 Task: Customize the duration of the meeting "Feedback Session" to 45 minutes.
Action: Mouse pressed left at (457, 361)
Screenshot: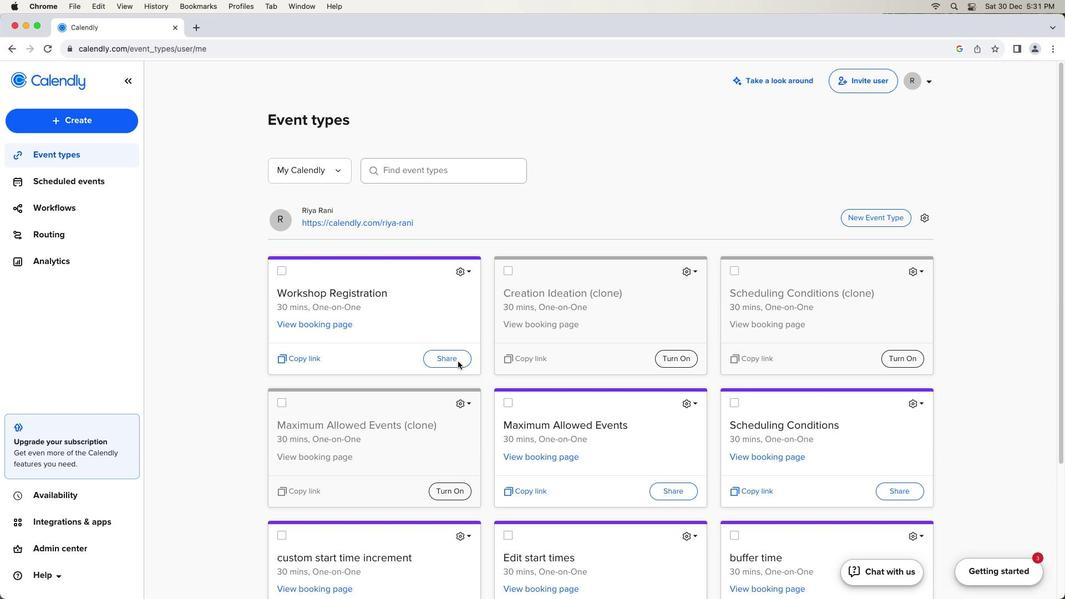 
Action: Mouse pressed left at (457, 361)
Screenshot: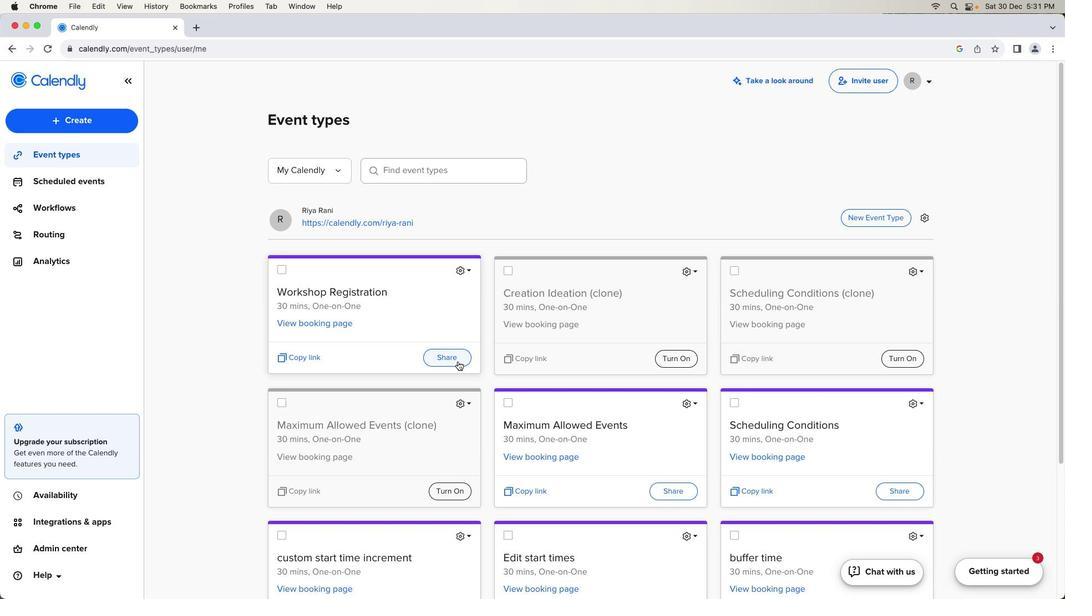
Action: Mouse moved to (648, 341)
Screenshot: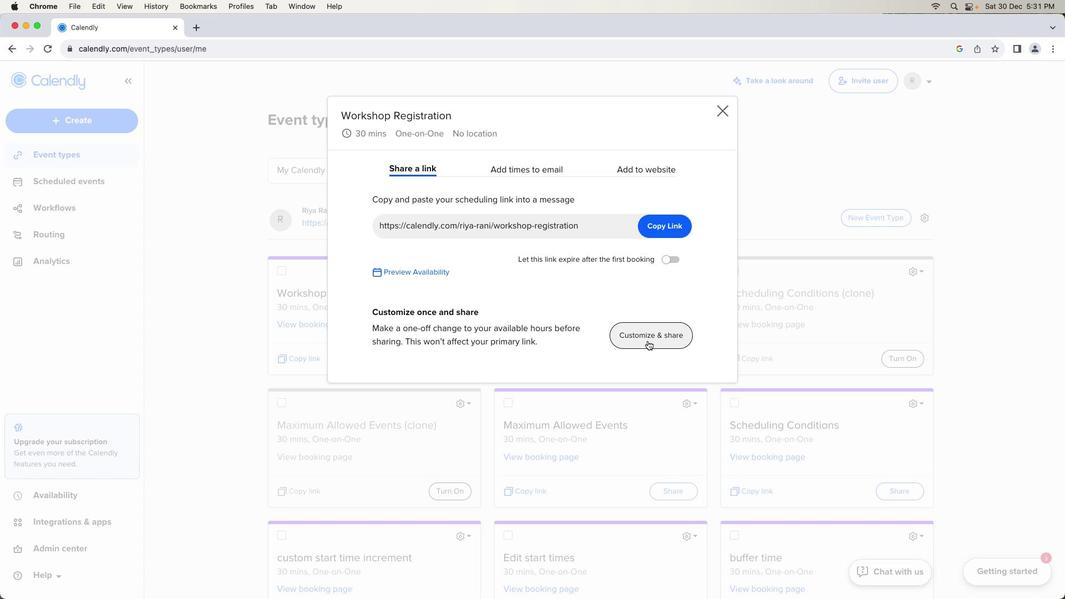 
Action: Mouse pressed left at (648, 341)
Screenshot: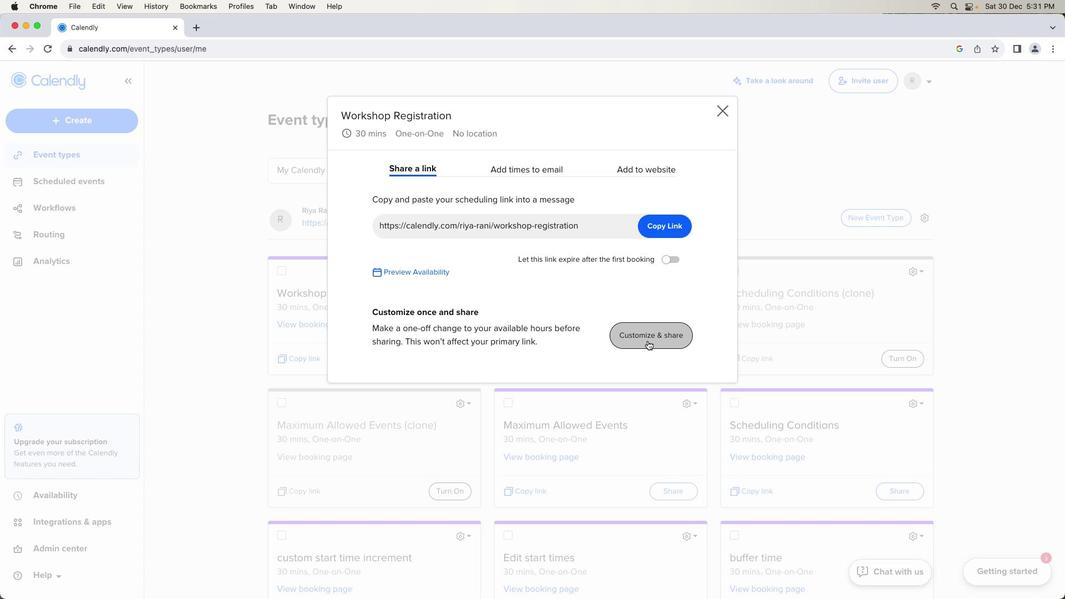 
Action: Mouse moved to (542, 259)
Screenshot: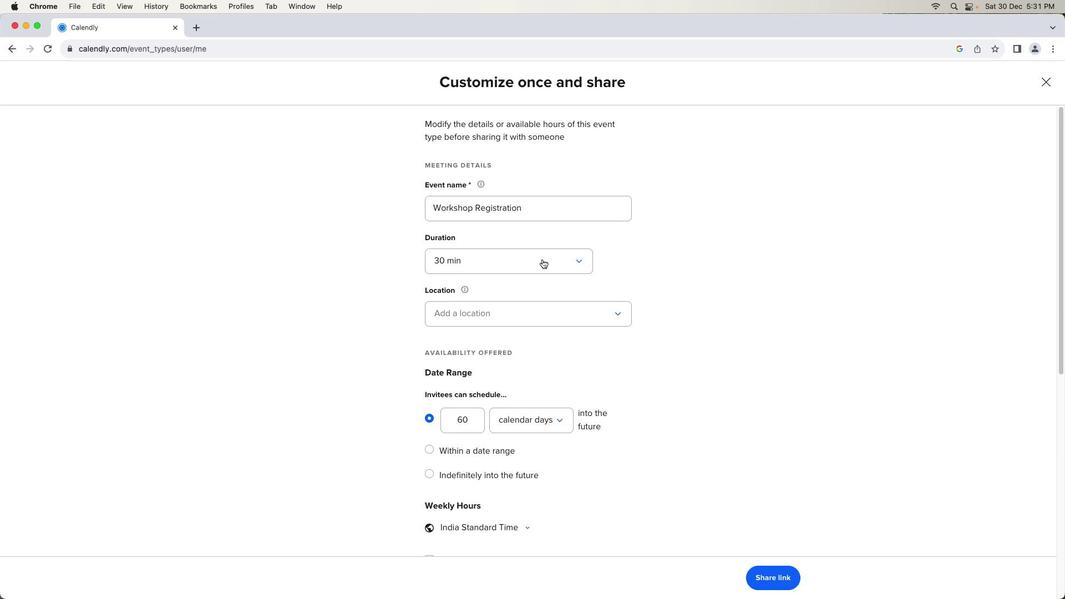 
Action: Mouse pressed left at (542, 259)
Screenshot: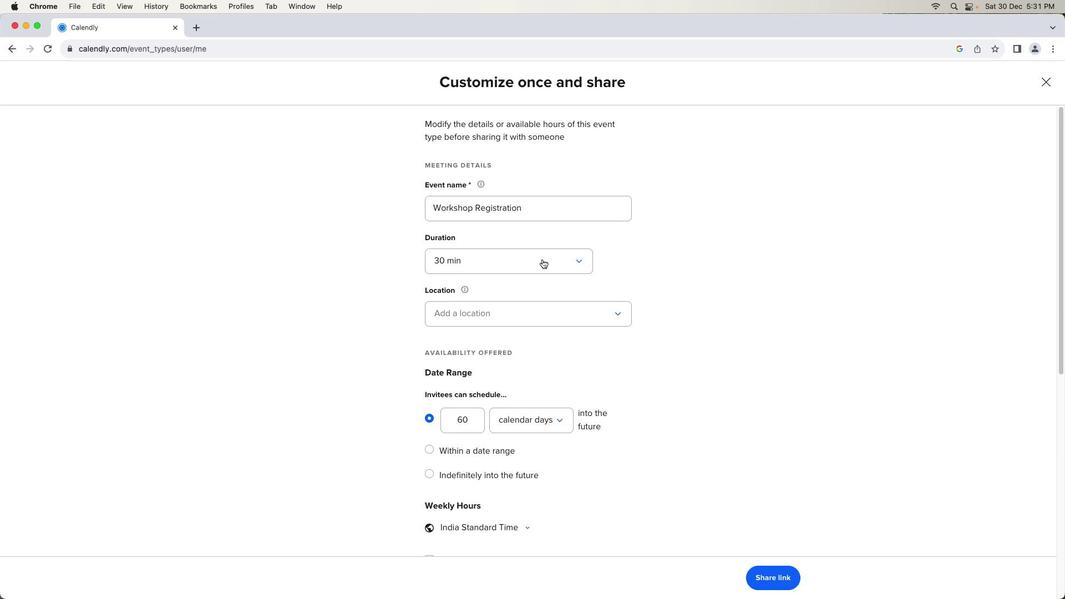 
Action: Mouse moved to (485, 326)
Screenshot: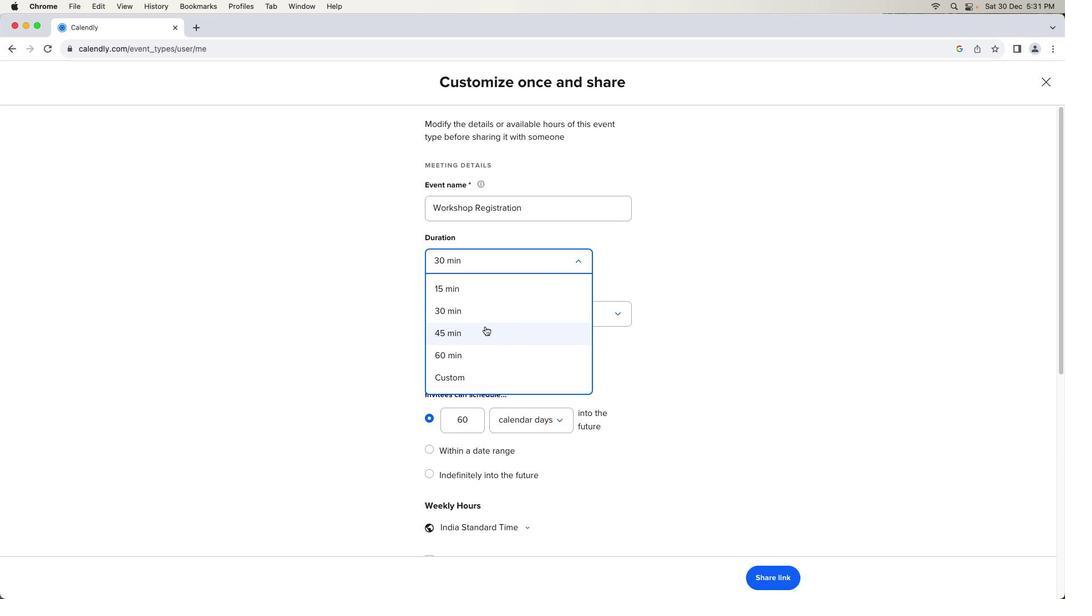
Action: Mouse pressed left at (485, 326)
Screenshot: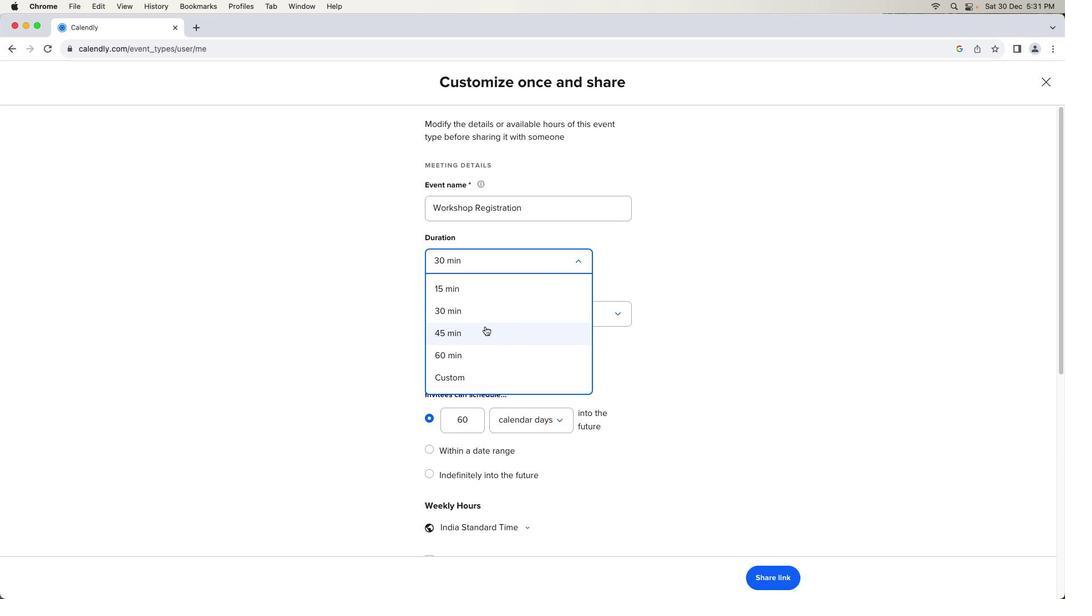 
Action: Mouse moved to (786, 584)
Screenshot: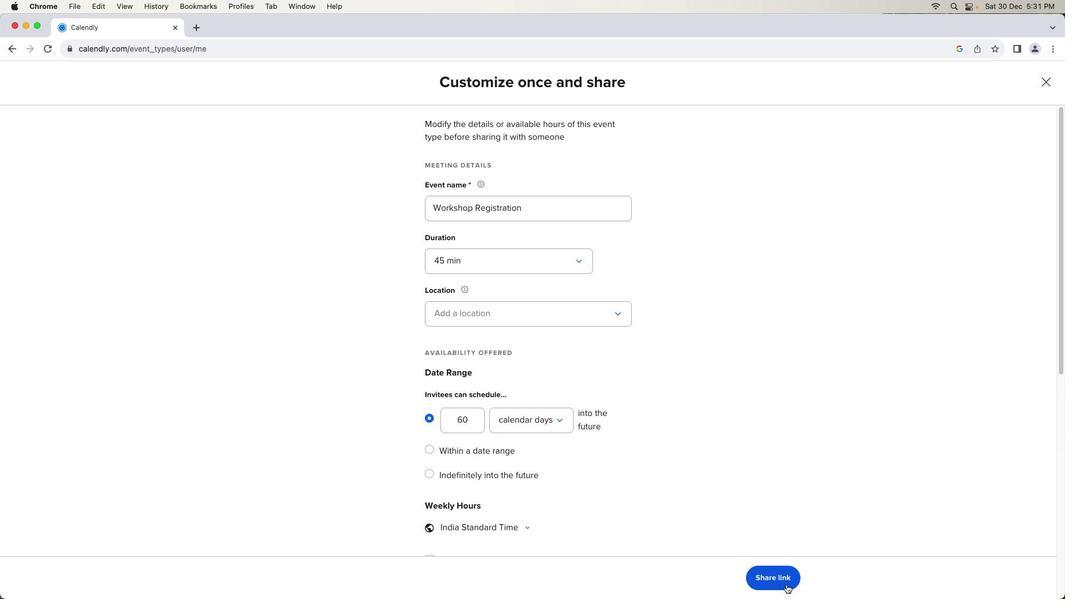 
Action: Mouse pressed left at (786, 584)
Screenshot: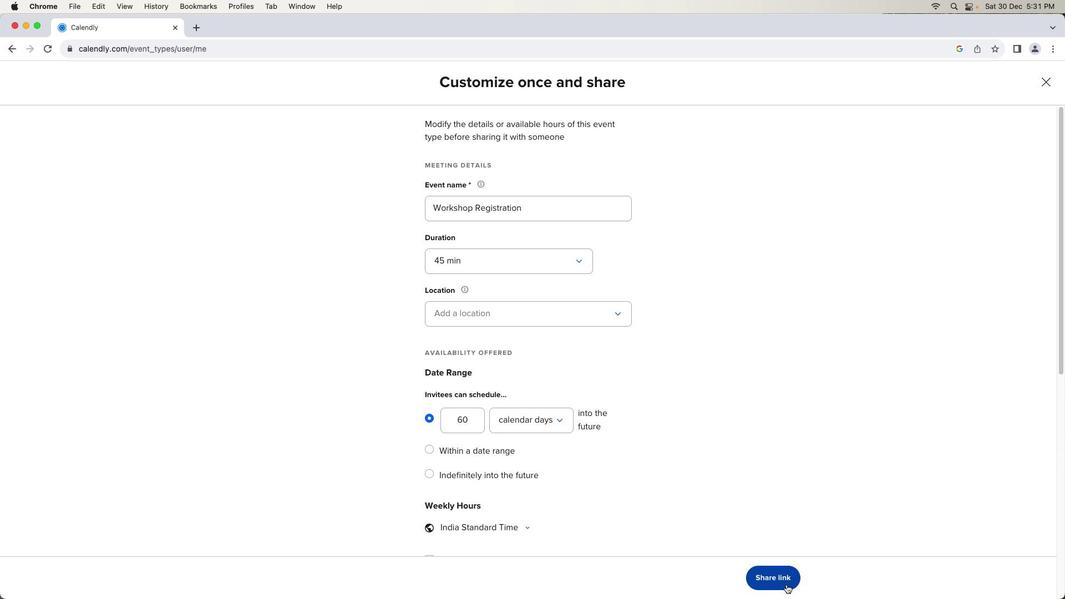 
Action: Mouse moved to (727, 114)
Screenshot: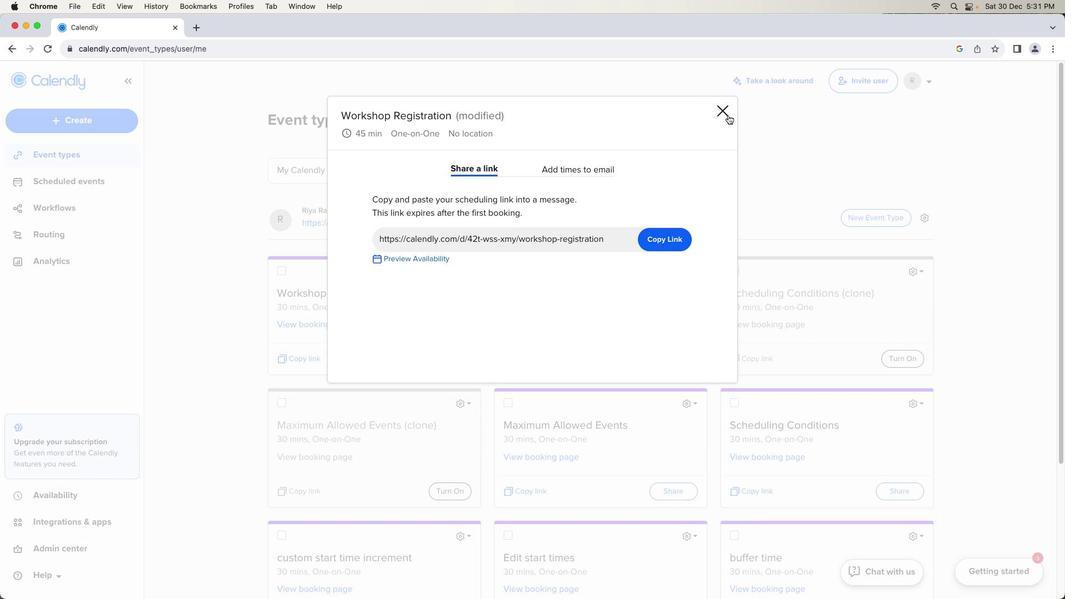 
Action: Mouse pressed left at (727, 114)
Screenshot: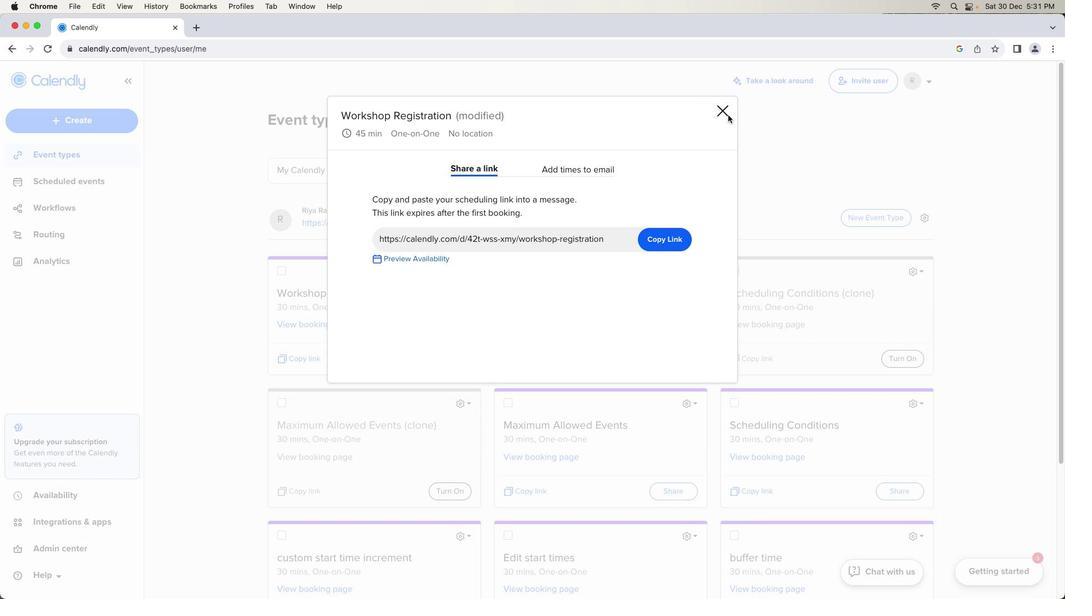 
Action: Mouse moved to (729, 116)
Screenshot: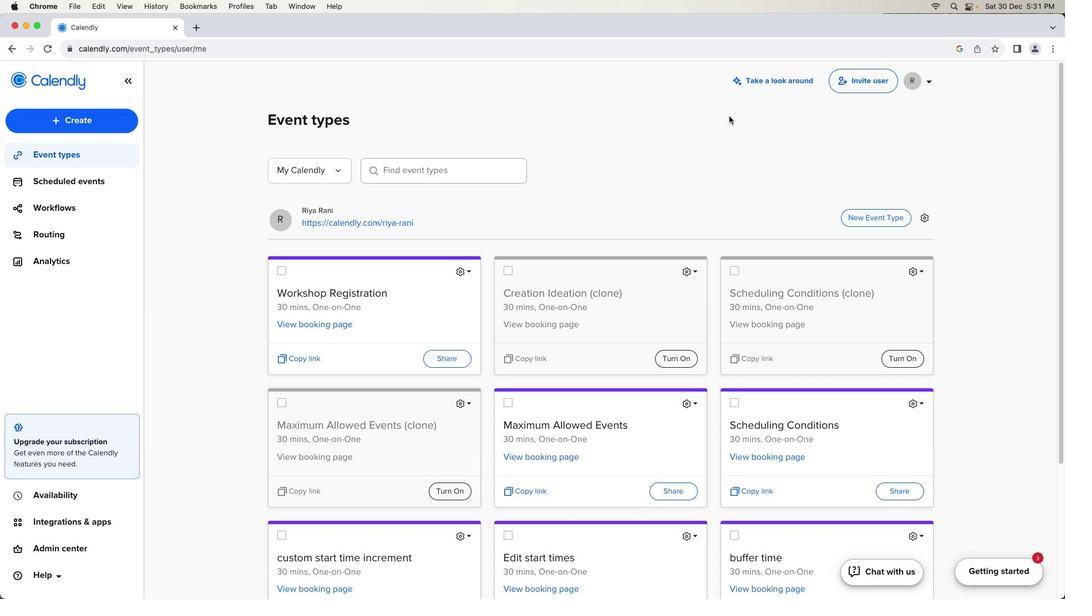 
